 Task: Set "Default preset setting used" for "H.264/MPEG-4 Part 10/AVC encoder (x264 10-bit)" to ultrafast.
Action: Mouse moved to (99, 11)
Screenshot: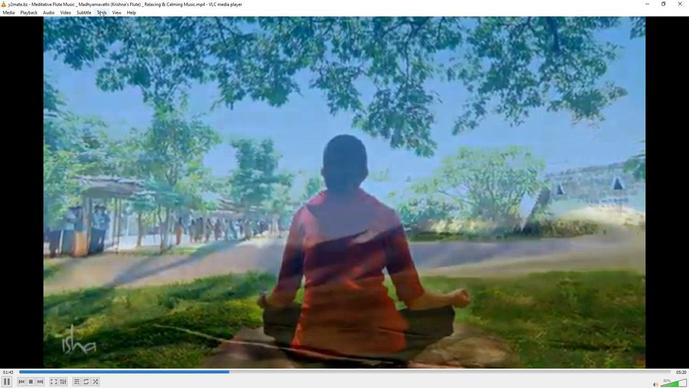 
Action: Mouse pressed left at (99, 11)
Screenshot: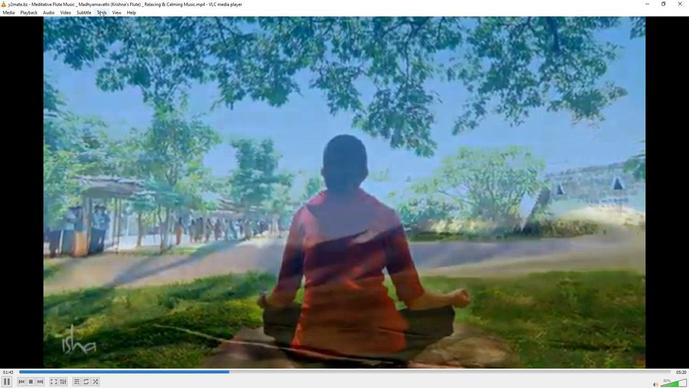 
Action: Mouse moved to (118, 98)
Screenshot: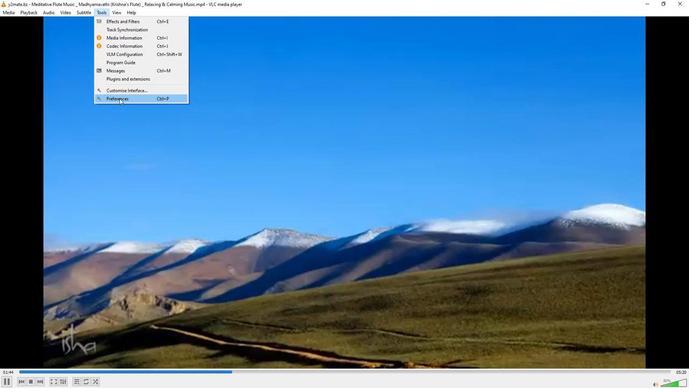 
Action: Mouse pressed left at (118, 98)
Screenshot: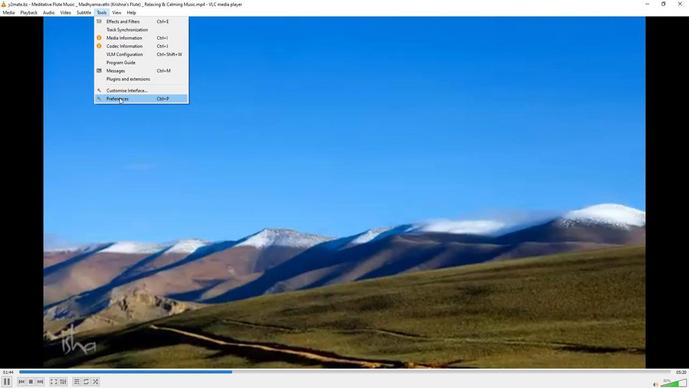 
Action: Mouse moved to (226, 316)
Screenshot: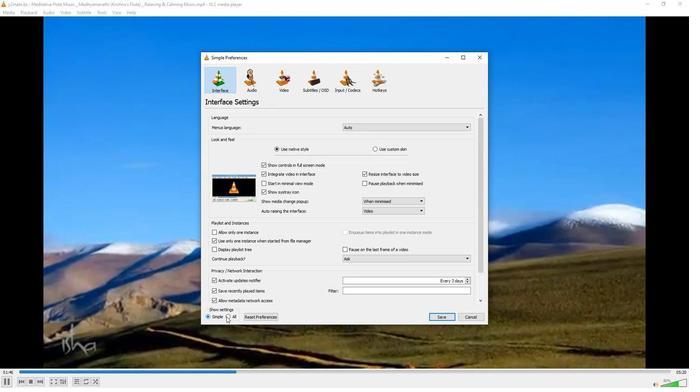 
Action: Mouse pressed left at (226, 316)
Screenshot: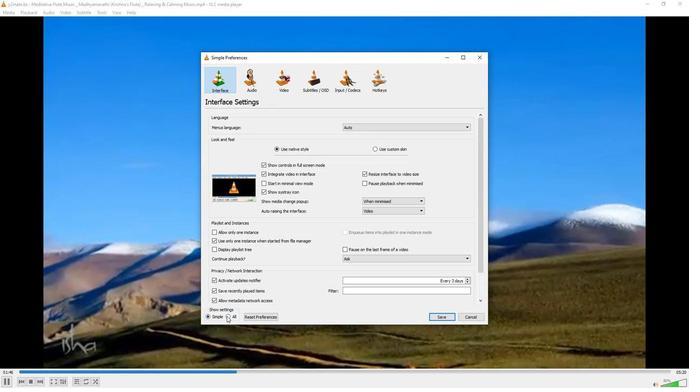 
Action: Mouse moved to (216, 245)
Screenshot: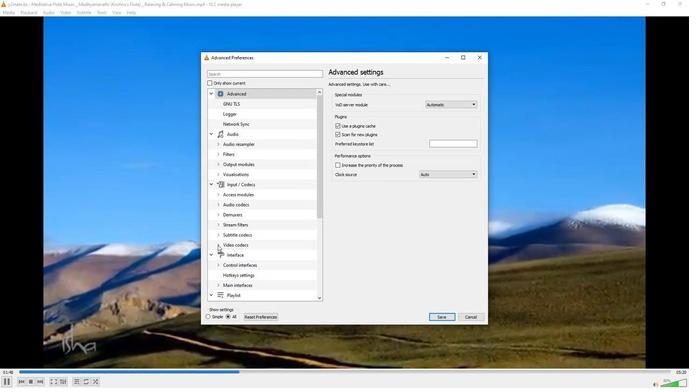
Action: Mouse pressed left at (216, 245)
Screenshot: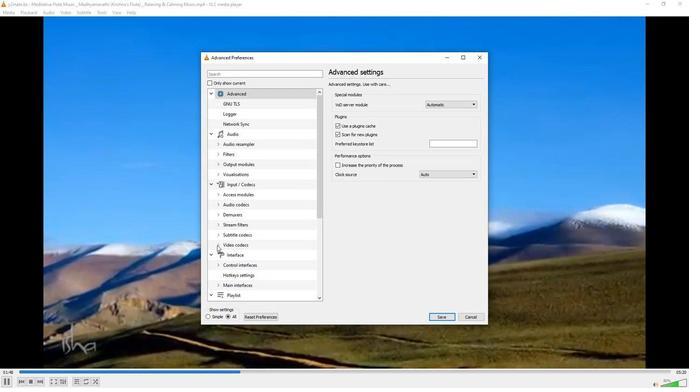 
Action: Mouse moved to (230, 273)
Screenshot: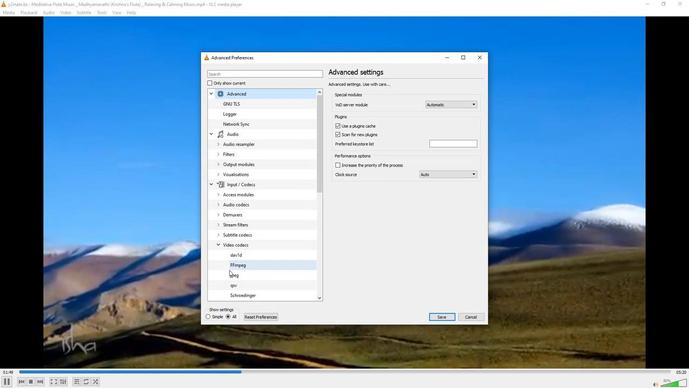 
Action: Mouse scrolled (230, 273) with delta (0, 0)
Screenshot: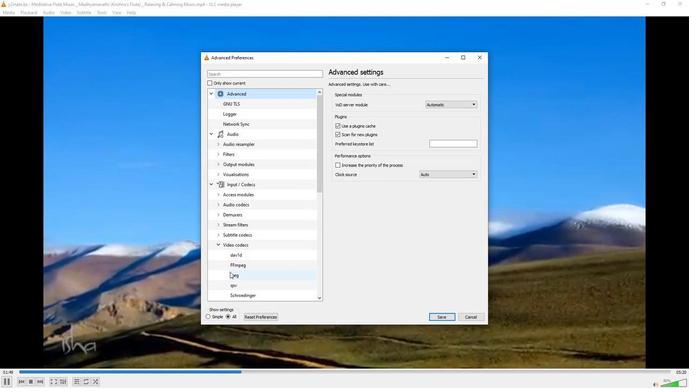 
Action: Mouse moved to (230, 274)
Screenshot: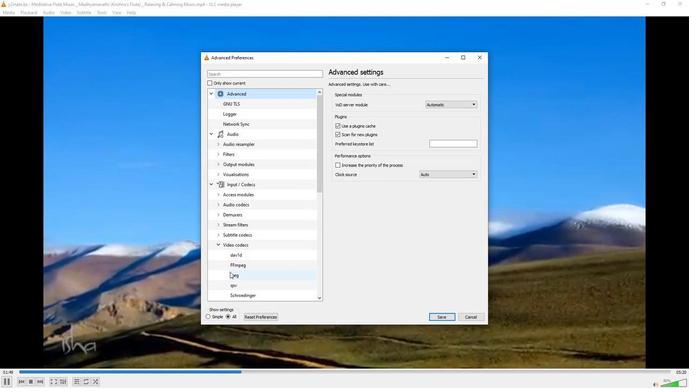 
Action: Mouse scrolled (230, 274) with delta (0, 0)
Screenshot: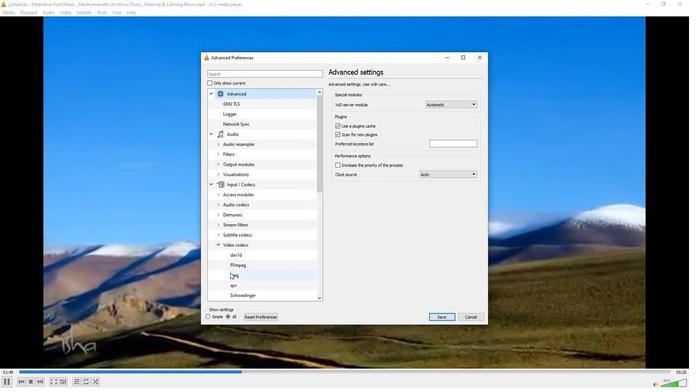 
Action: Mouse scrolled (230, 274) with delta (0, 0)
Screenshot: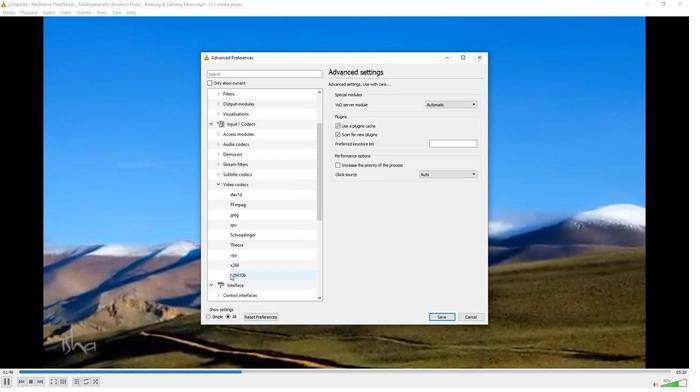 
Action: Mouse scrolled (230, 274) with delta (0, 0)
Screenshot: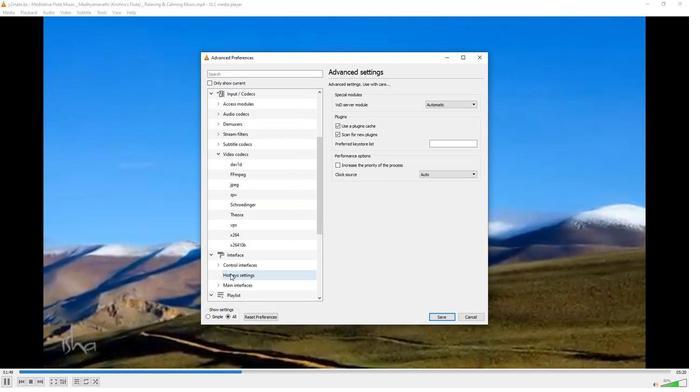 
Action: Mouse moved to (236, 212)
Screenshot: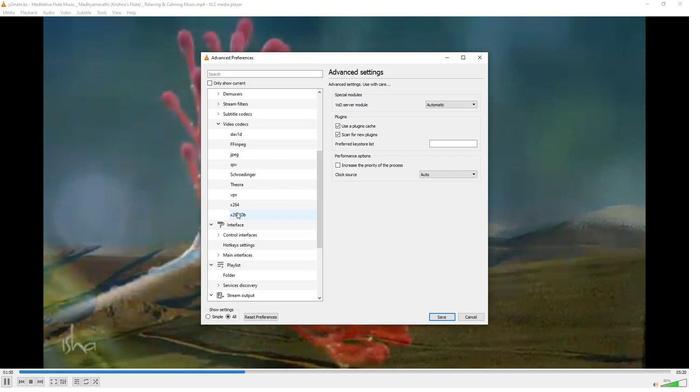 
Action: Mouse pressed left at (236, 212)
Screenshot: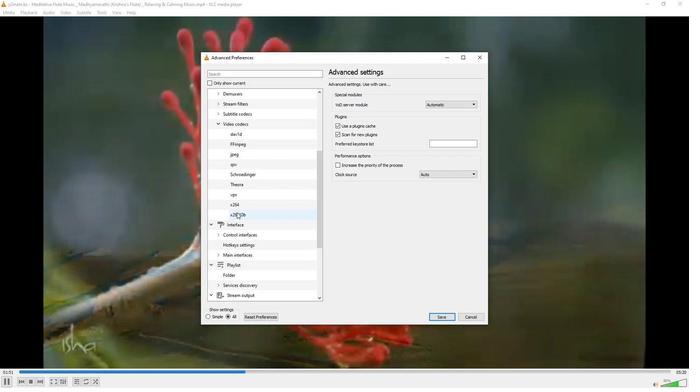 
Action: Mouse moved to (369, 257)
Screenshot: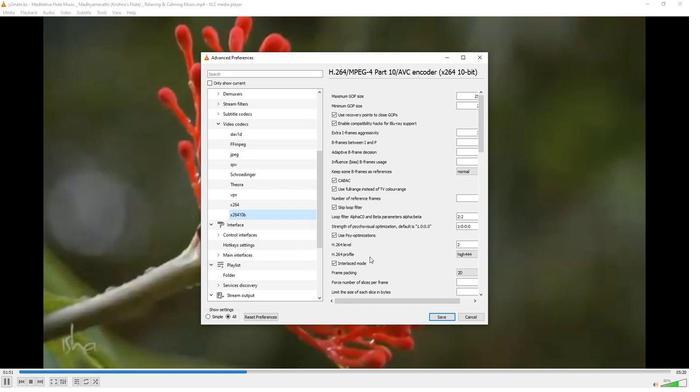 
Action: Mouse scrolled (369, 257) with delta (0, 0)
Screenshot: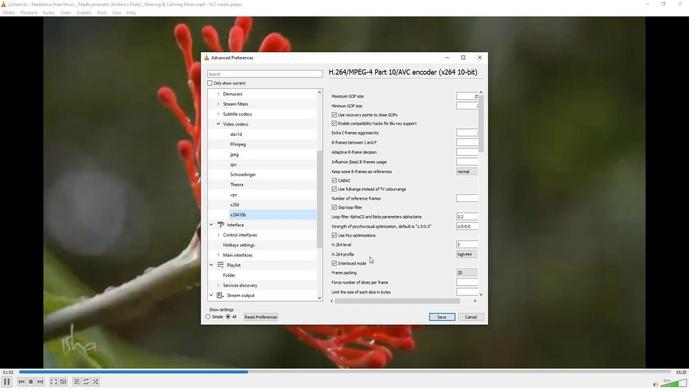 
Action: Mouse scrolled (369, 257) with delta (0, 0)
Screenshot: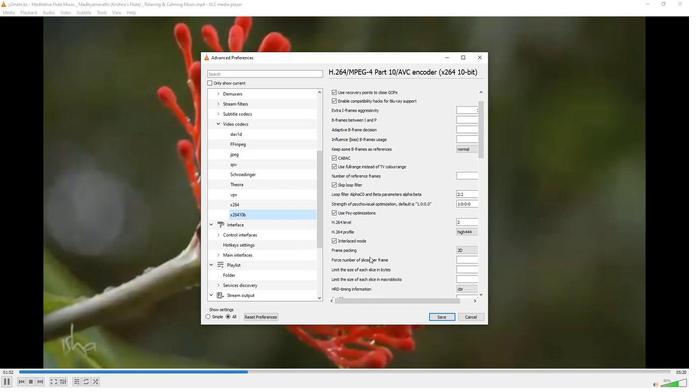 
Action: Mouse scrolled (369, 257) with delta (0, 0)
Screenshot: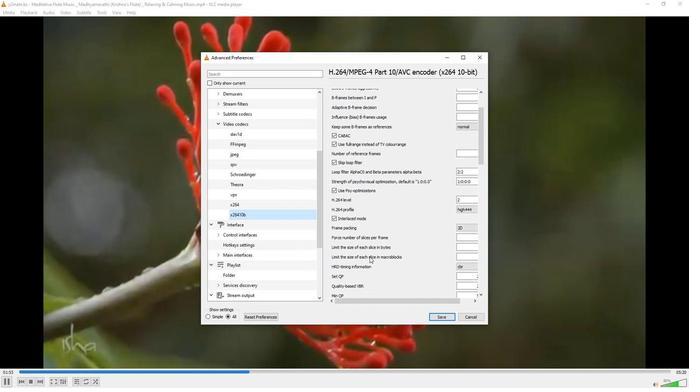 
Action: Mouse scrolled (369, 257) with delta (0, 0)
Screenshot: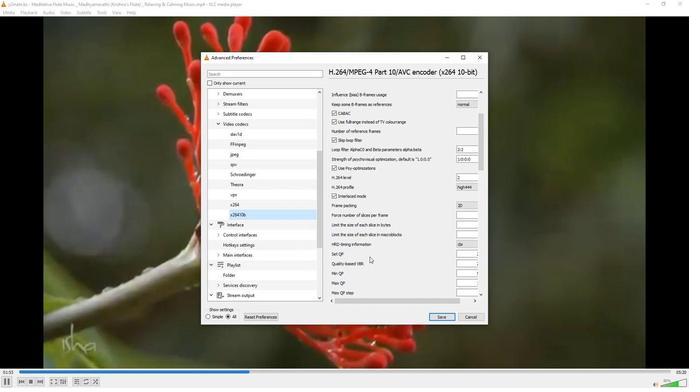 
Action: Mouse scrolled (369, 257) with delta (0, 0)
Screenshot: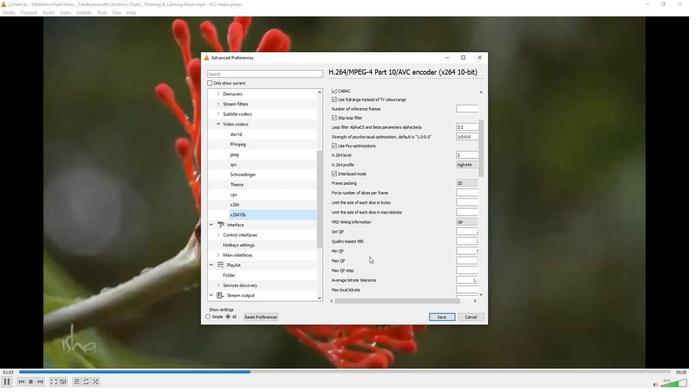 
Action: Mouse scrolled (369, 257) with delta (0, 0)
Screenshot: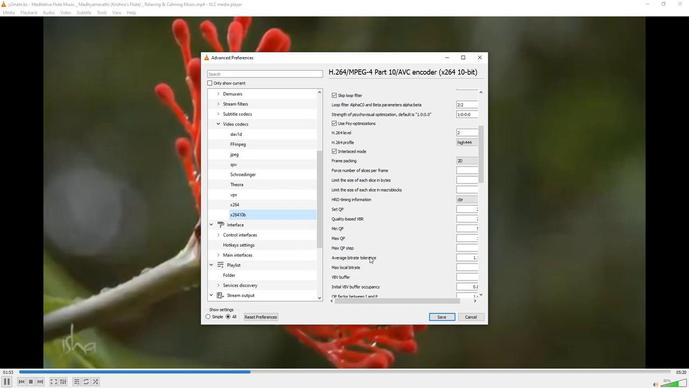 
Action: Mouse scrolled (369, 257) with delta (0, 0)
Screenshot: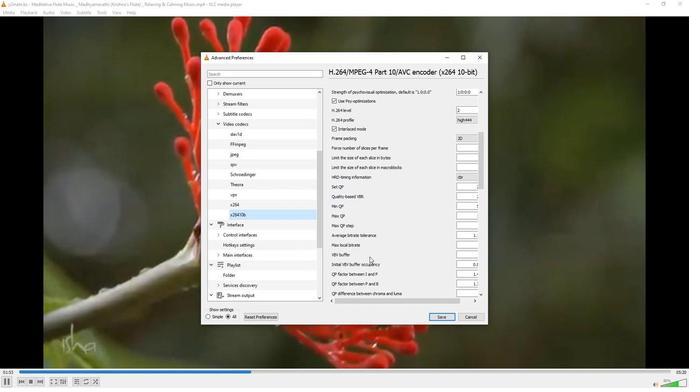 
Action: Mouse scrolled (369, 257) with delta (0, 0)
Screenshot: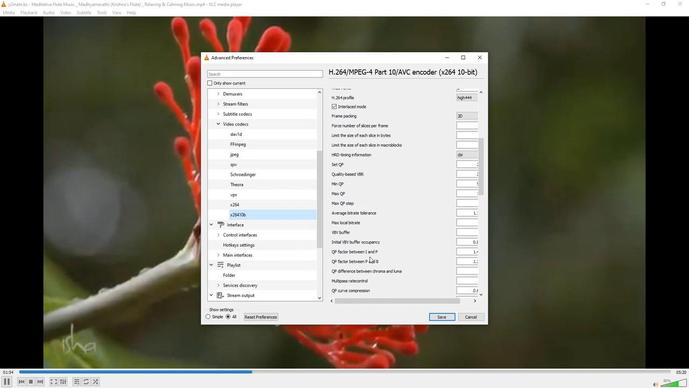 
Action: Mouse scrolled (369, 257) with delta (0, 0)
Screenshot: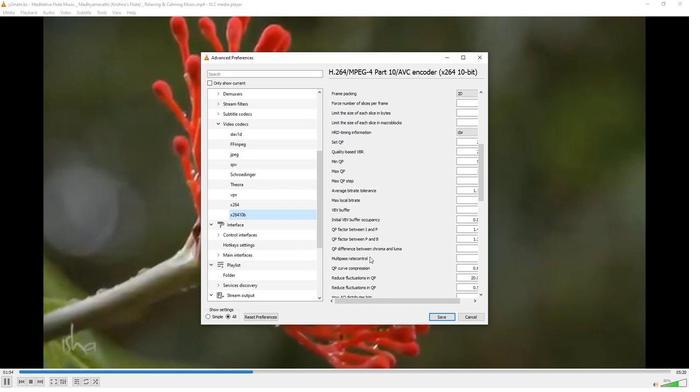 
Action: Mouse scrolled (369, 257) with delta (0, 0)
Screenshot: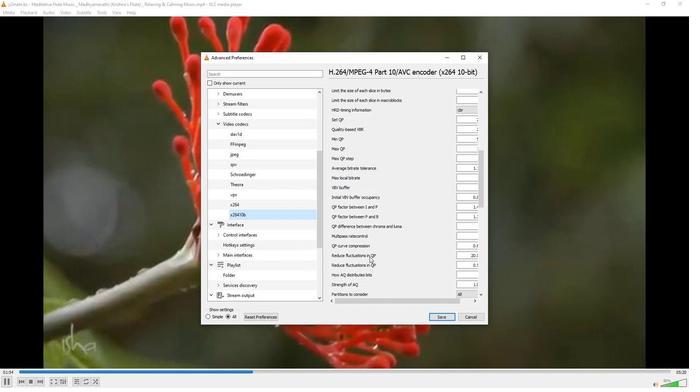 
Action: Mouse scrolled (369, 257) with delta (0, 0)
Screenshot: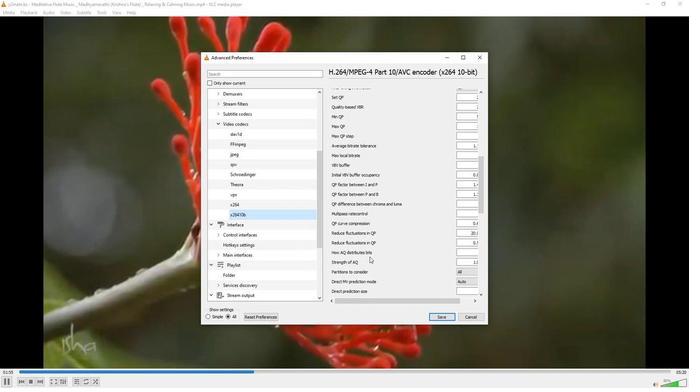 
Action: Mouse scrolled (369, 257) with delta (0, 0)
Screenshot: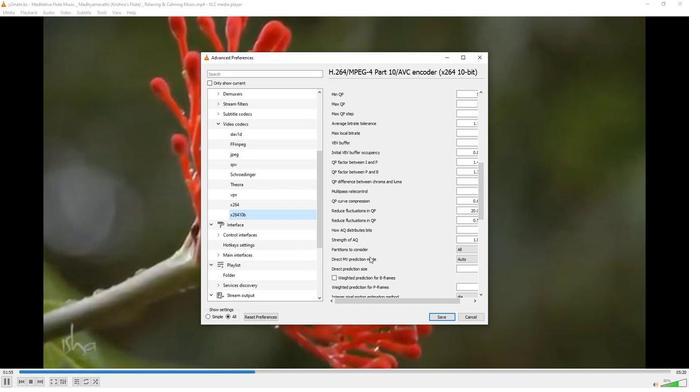 
Action: Mouse scrolled (369, 257) with delta (0, 0)
Screenshot: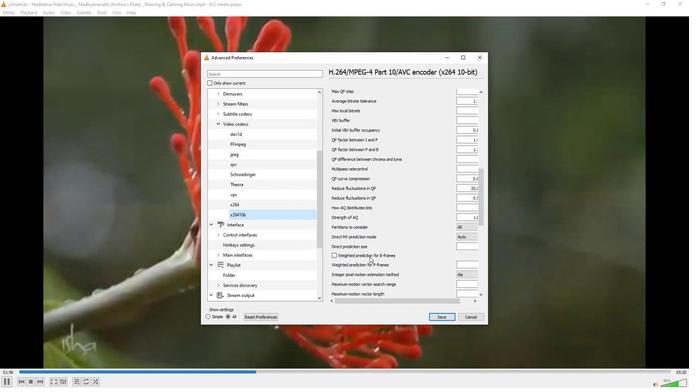 
Action: Mouse scrolled (369, 257) with delta (0, 0)
Screenshot: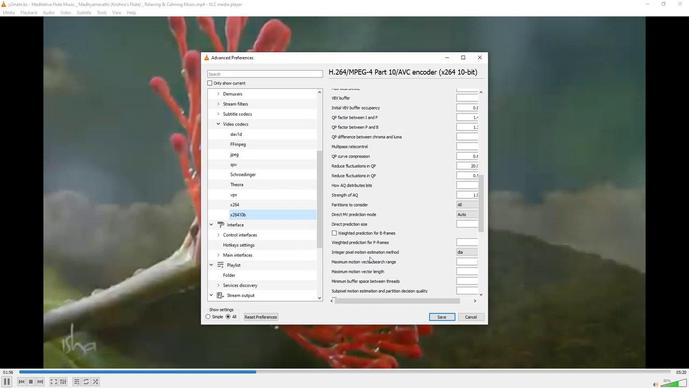 
Action: Mouse scrolled (369, 257) with delta (0, 0)
Screenshot: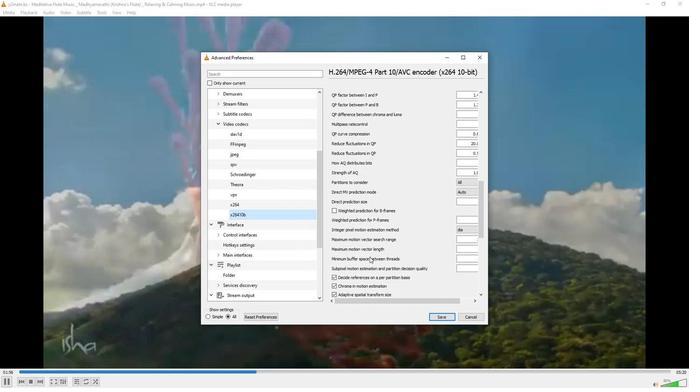 
Action: Mouse scrolled (369, 257) with delta (0, 0)
Screenshot: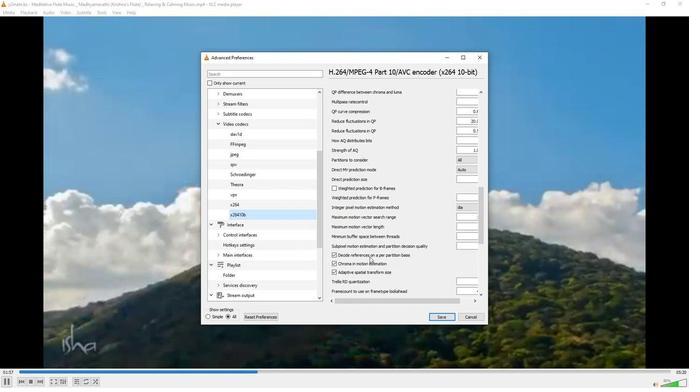 
Action: Mouse scrolled (369, 257) with delta (0, 0)
Screenshot: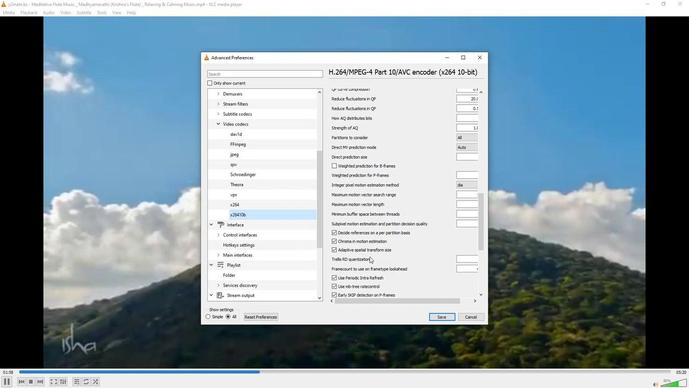 
Action: Mouse scrolled (369, 257) with delta (0, 0)
Screenshot: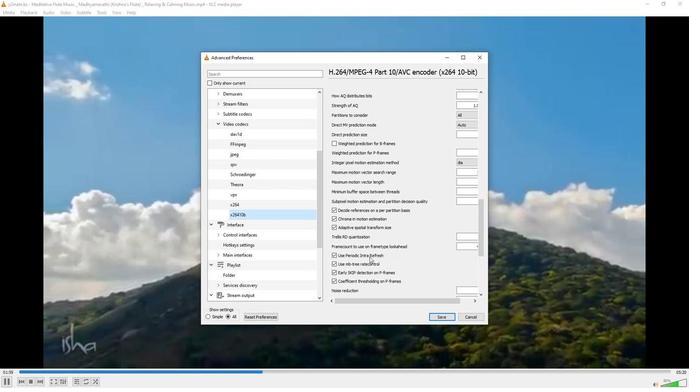 
Action: Mouse scrolled (369, 257) with delta (0, 0)
Screenshot: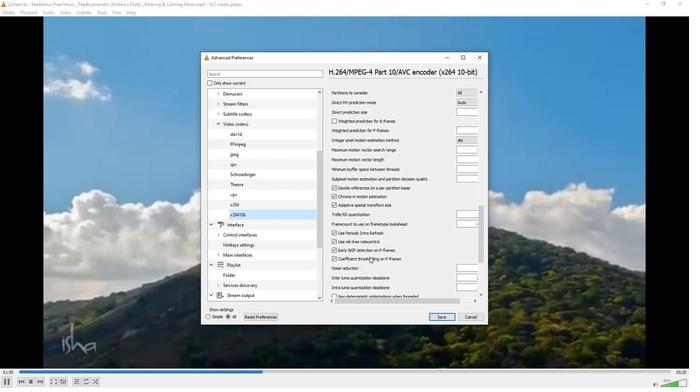 
Action: Mouse scrolled (369, 257) with delta (0, 0)
Screenshot: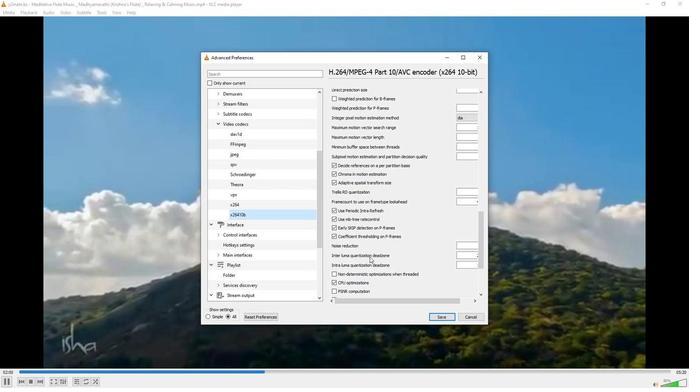 
Action: Mouse scrolled (369, 257) with delta (0, 0)
Screenshot: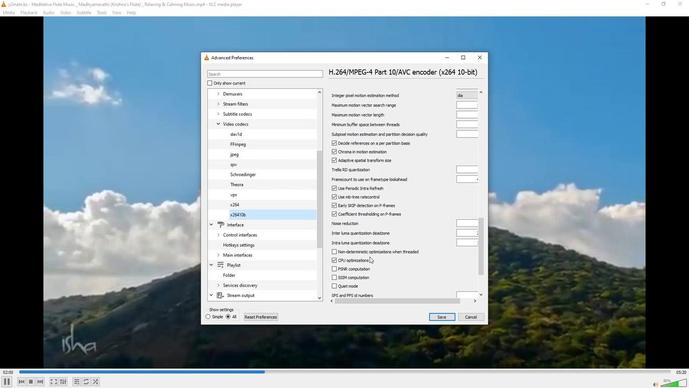 
Action: Mouse scrolled (369, 257) with delta (0, 0)
Screenshot: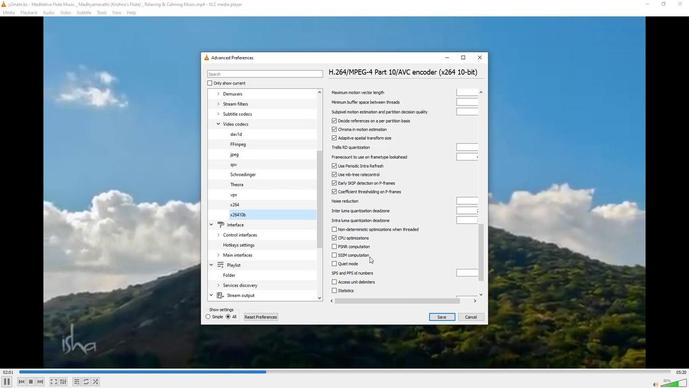 
Action: Mouse scrolled (369, 257) with delta (0, 0)
Screenshot: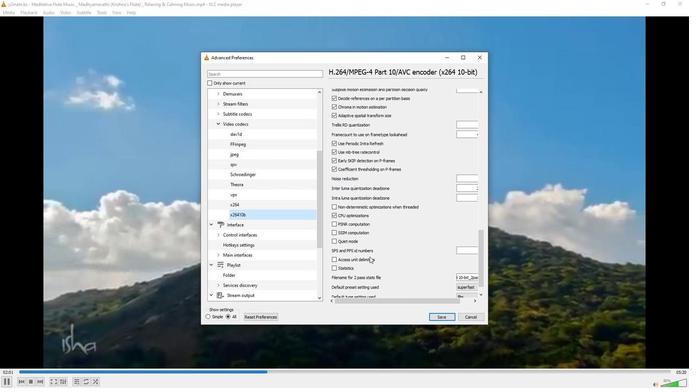 
Action: Mouse moved to (477, 271)
Screenshot: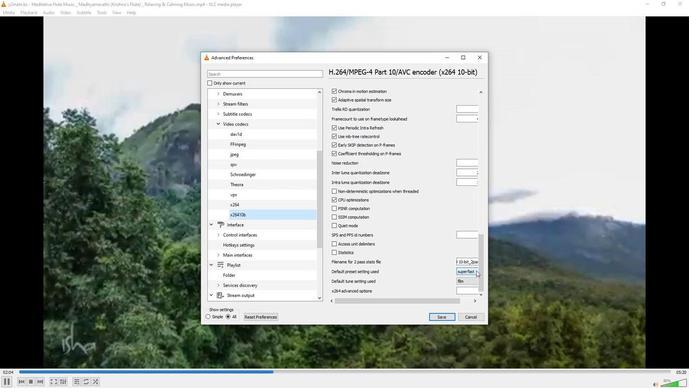 
Action: Mouse pressed left at (477, 271)
Screenshot: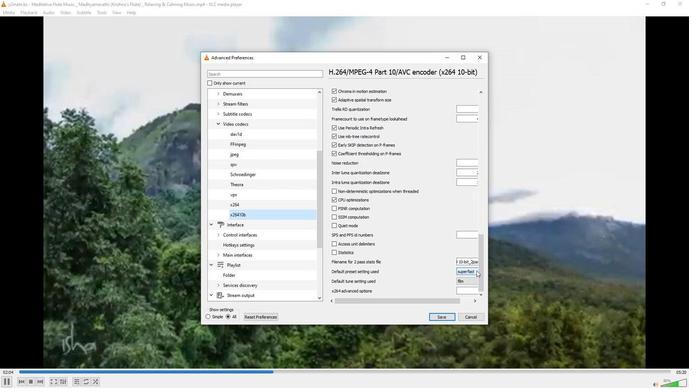 
Action: Mouse moved to (468, 277)
Screenshot: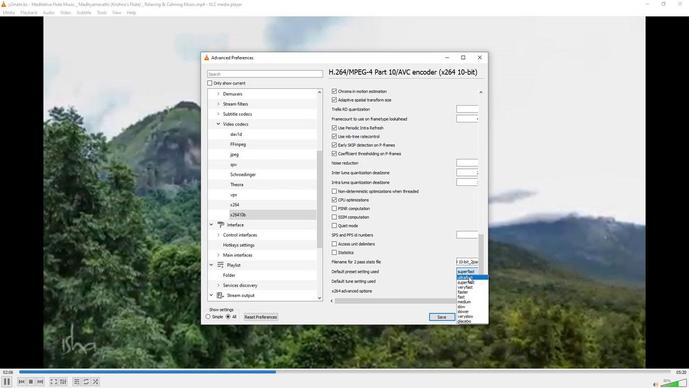 
Action: Mouse pressed left at (468, 277)
Screenshot: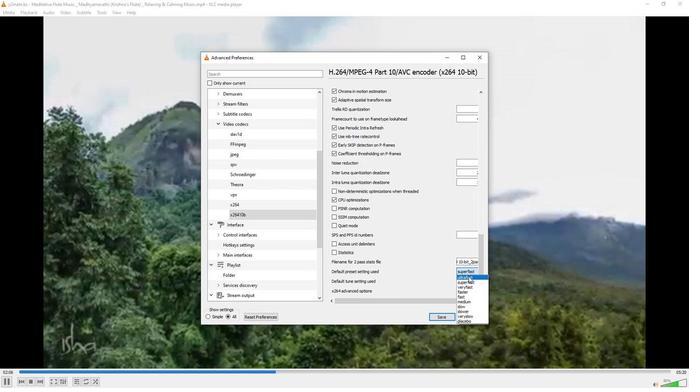 
Action: Mouse moved to (468, 275)
Screenshot: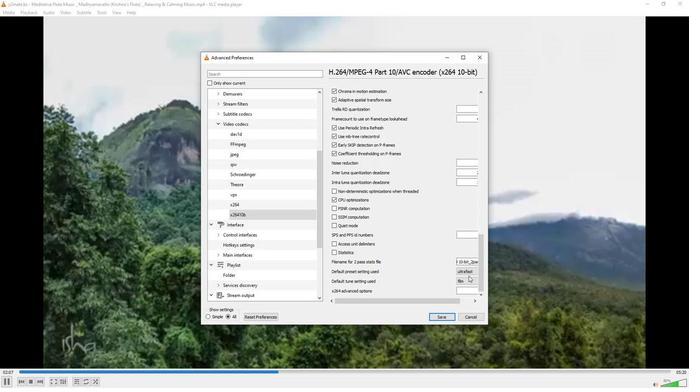 
